 Task: Show all amenities of Terlingua, Texas, US.
Action: Mouse moved to (429, 166)
Screenshot: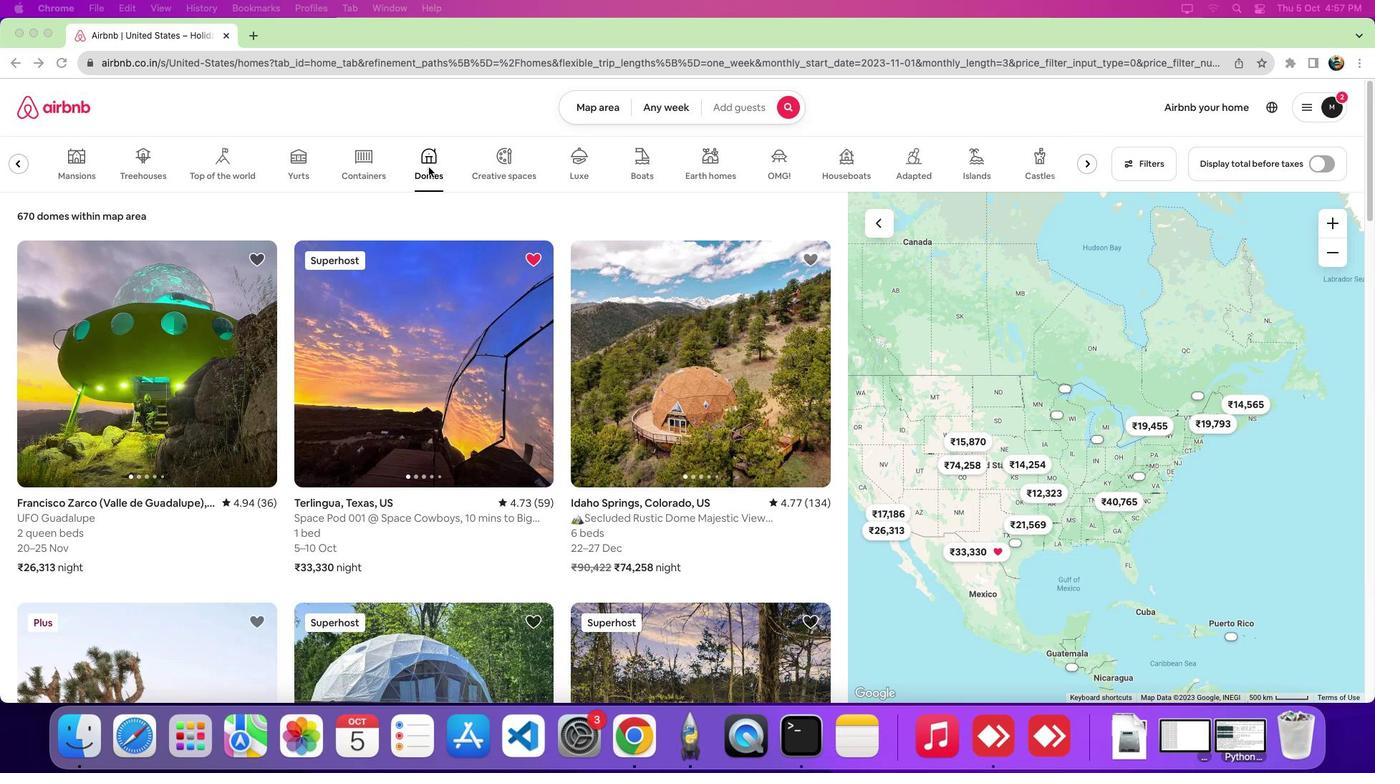 
Action: Mouse pressed left at (429, 166)
Screenshot: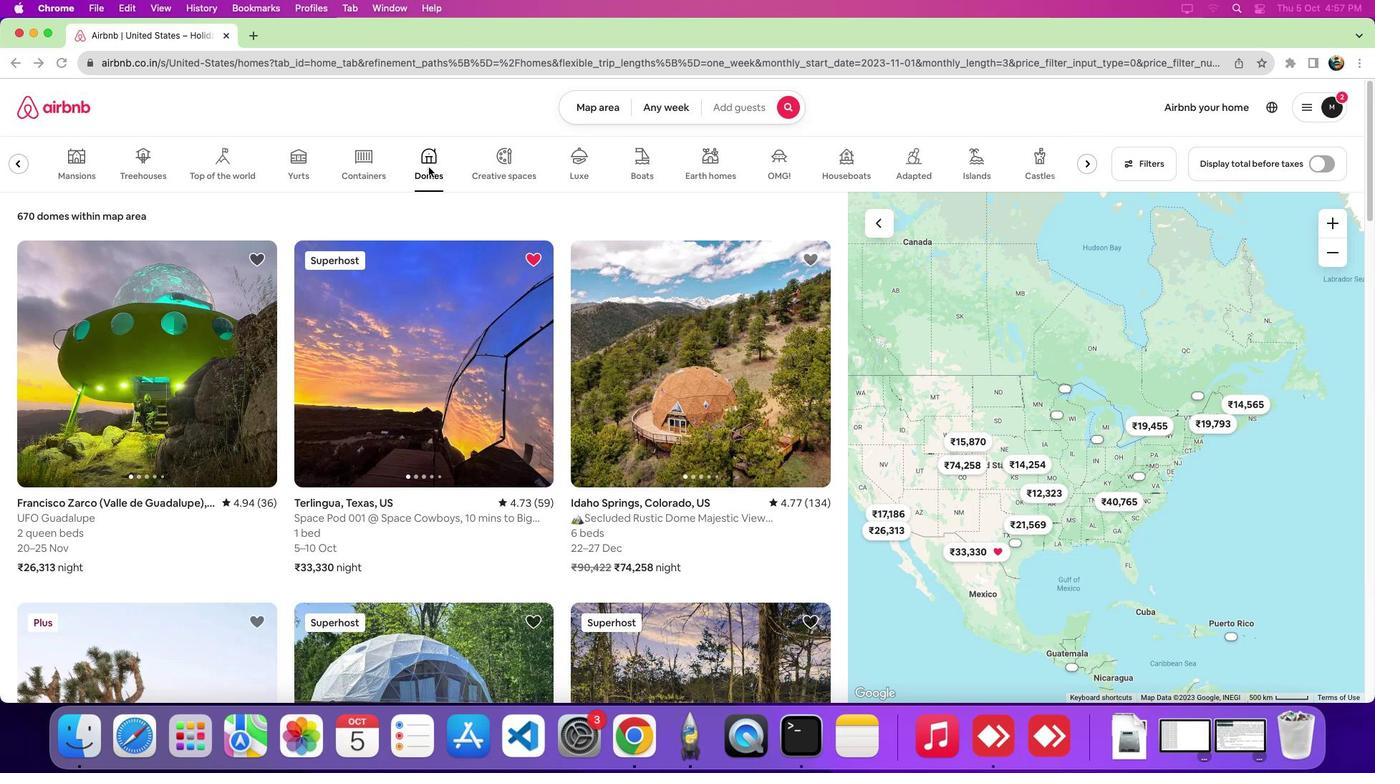 
Action: Mouse moved to (422, 340)
Screenshot: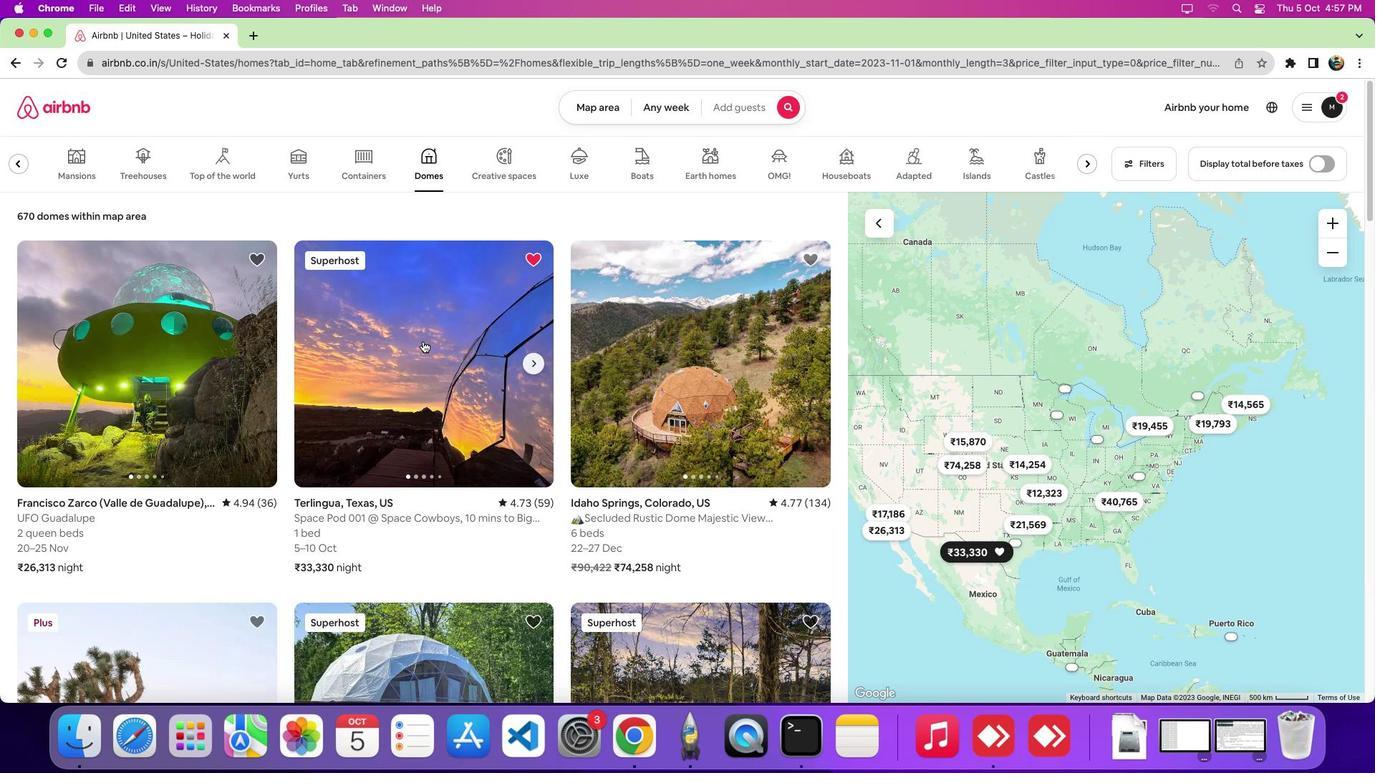 
Action: Mouse pressed left at (422, 340)
Screenshot: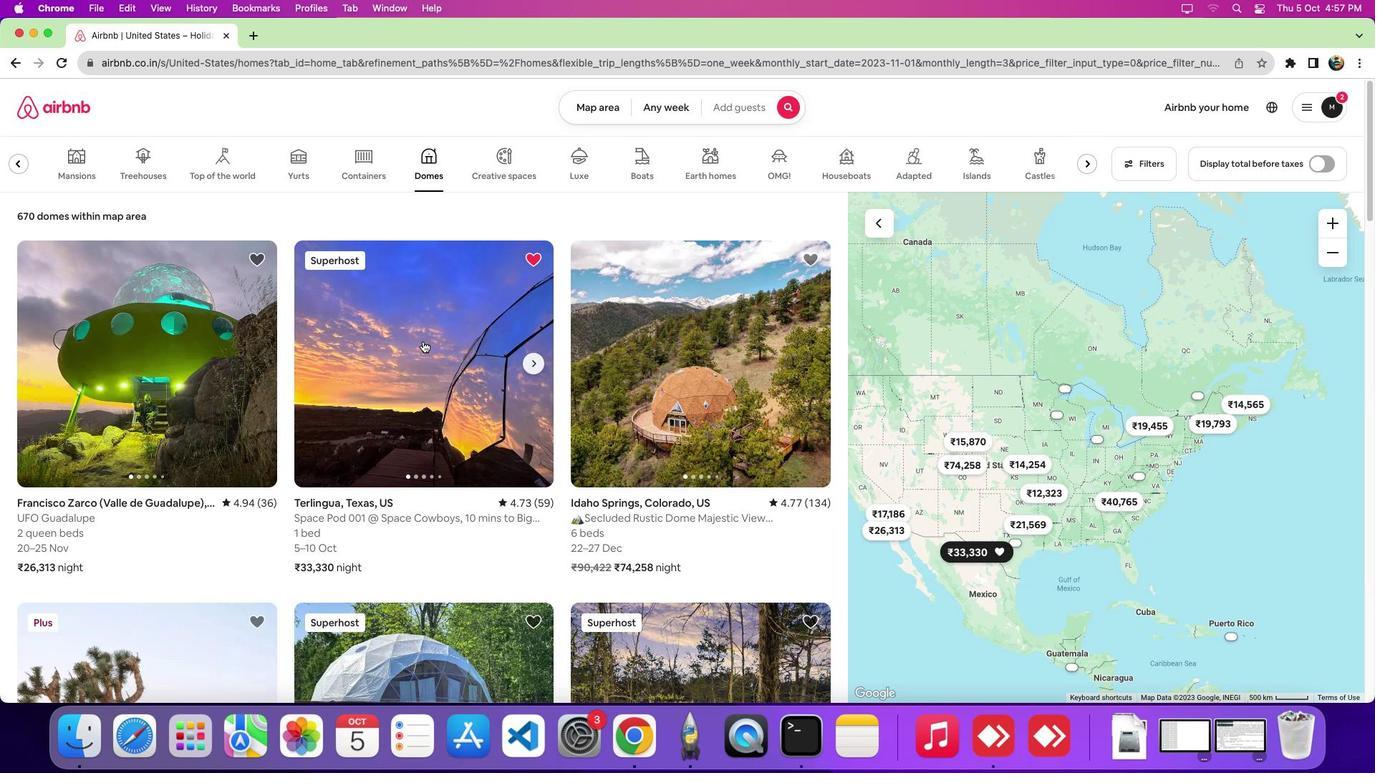 
Action: Mouse moved to (736, 364)
Screenshot: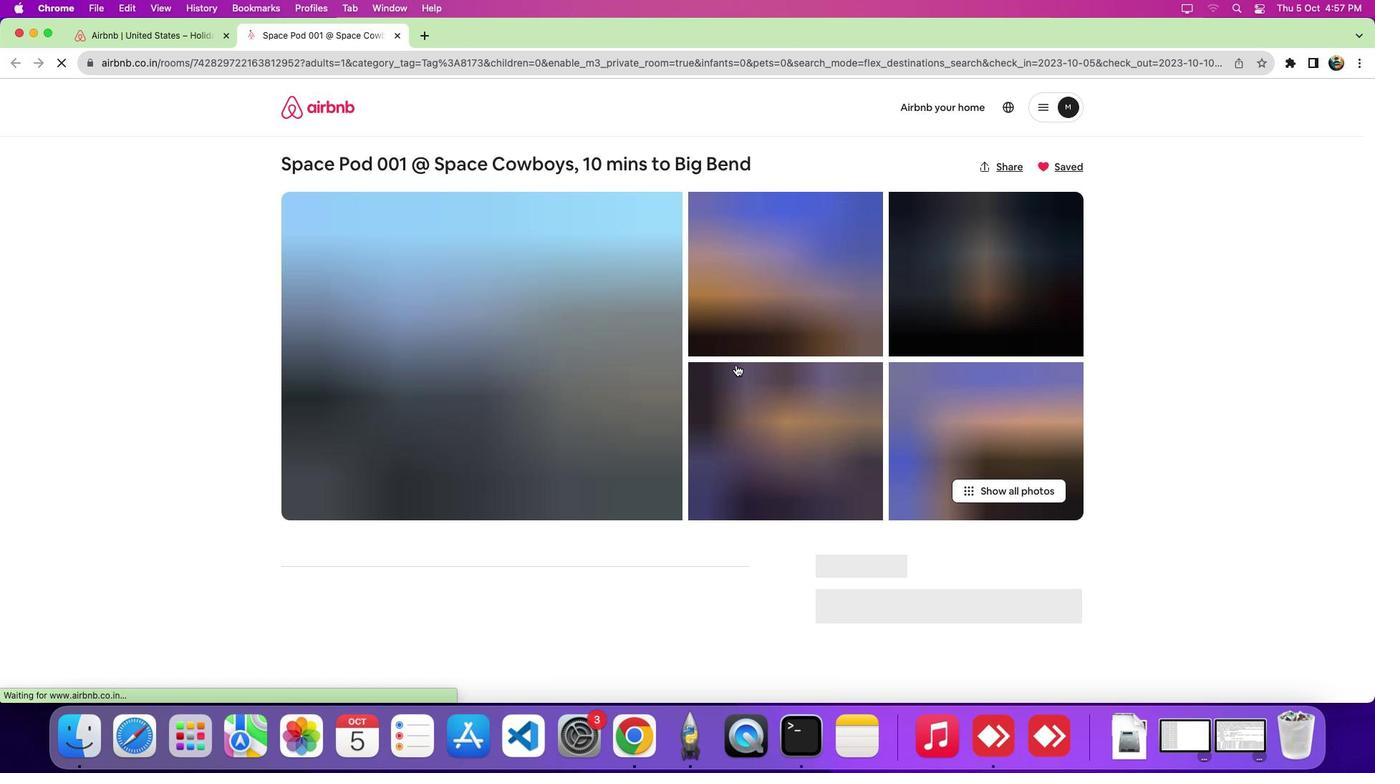 
Action: Mouse scrolled (736, 364) with delta (0, 0)
Screenshot: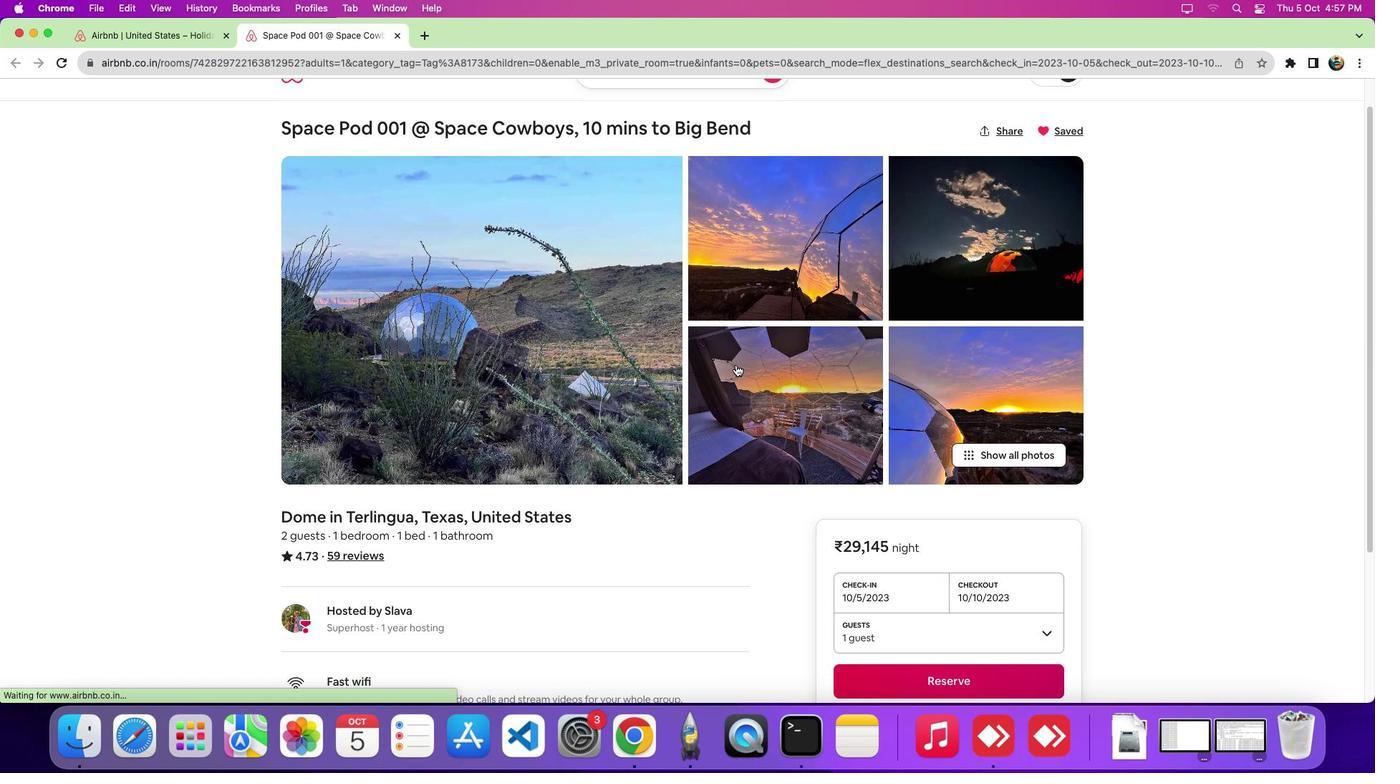 
Action: Mouse scrolled (736, 364) with delta (0, -1)
Screenshot: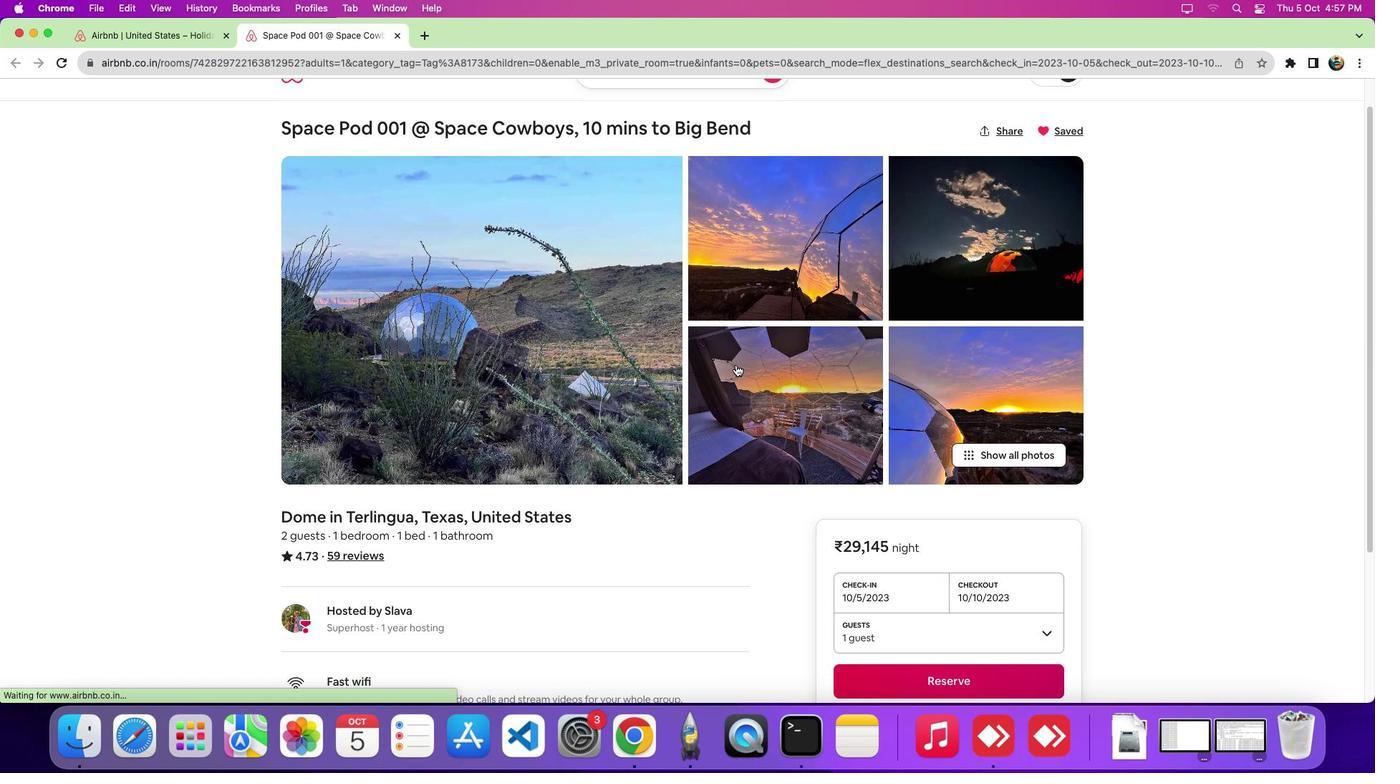 
Action: Mouse scrolled (736, 364) with delta (0, -6)
Screenshot: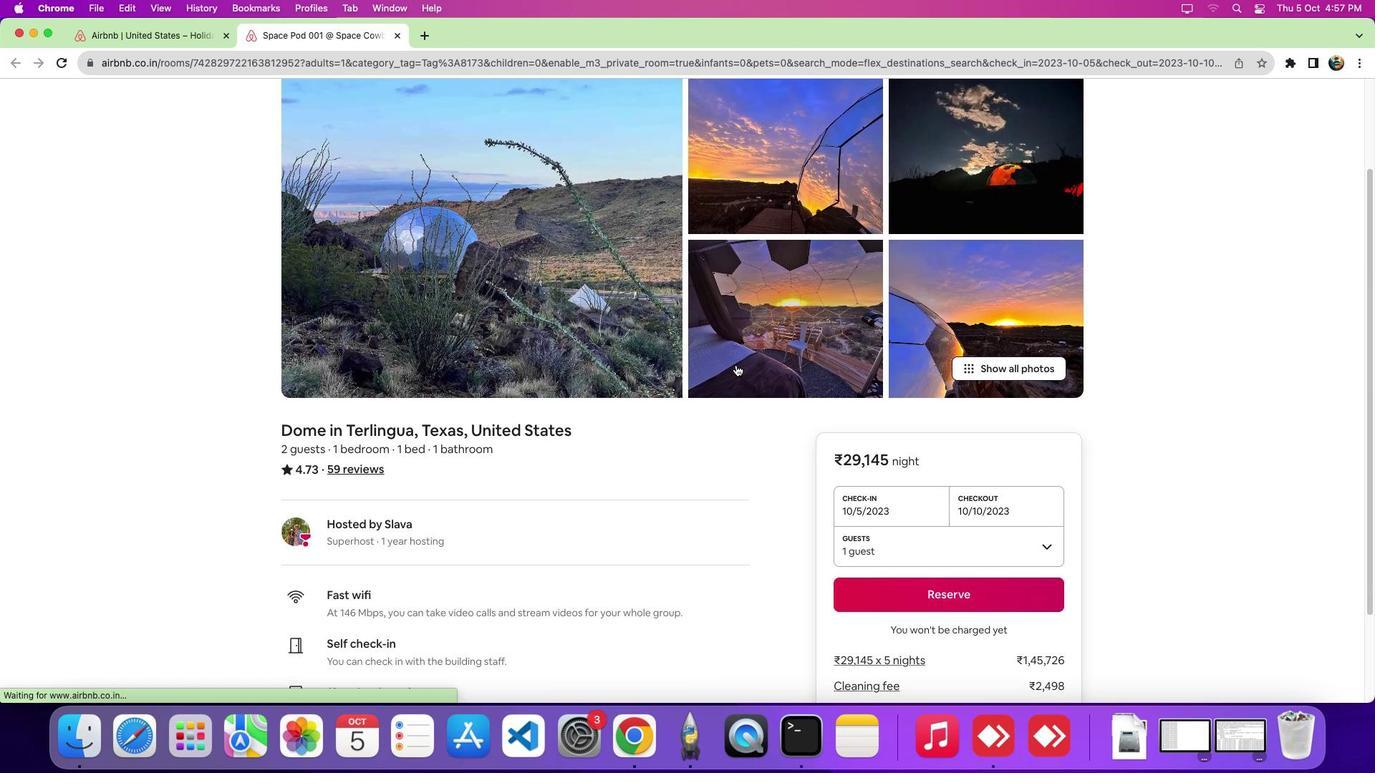 
Action: Mouse scrolled (736, 364) with delta (0, -9)
Screenshot: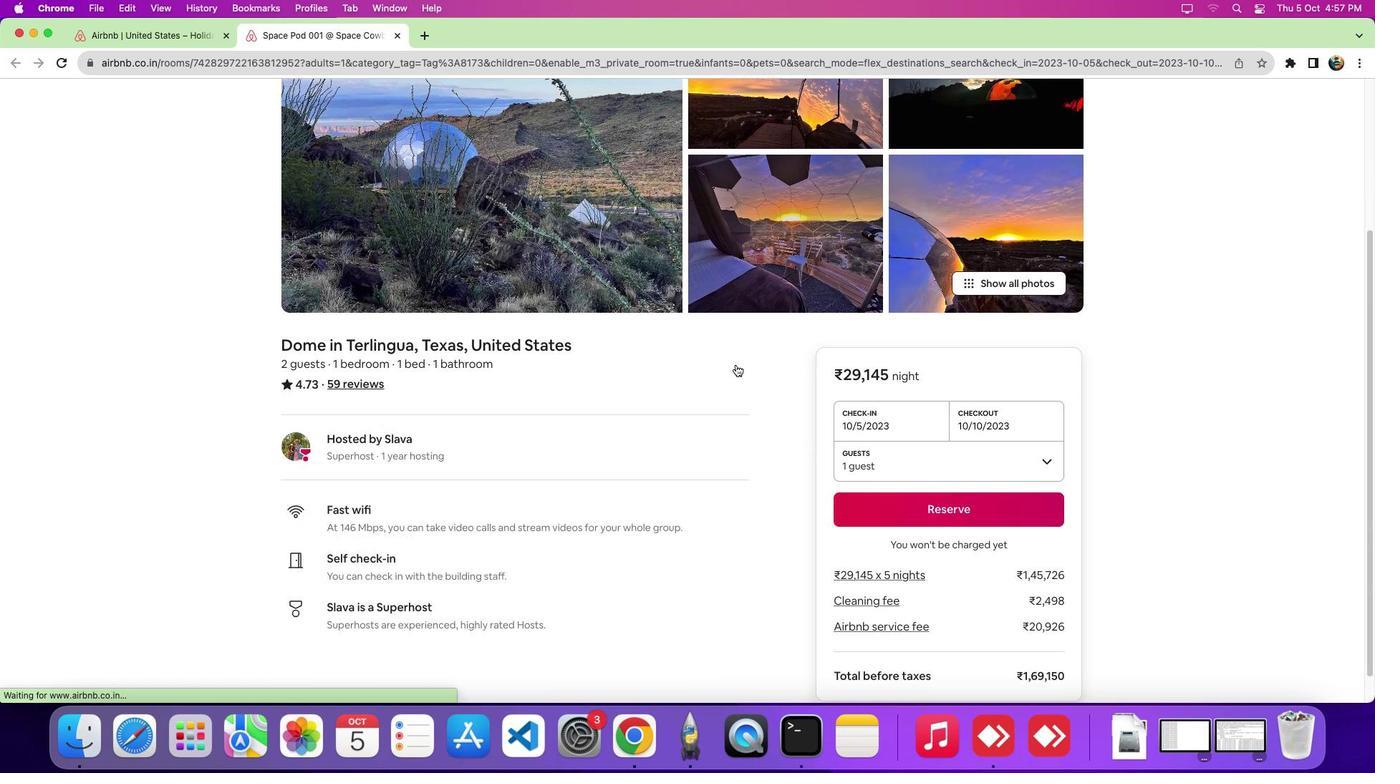 
Action: Mouse scrolled (736, 364) with delta (0, -10)
Screenshot: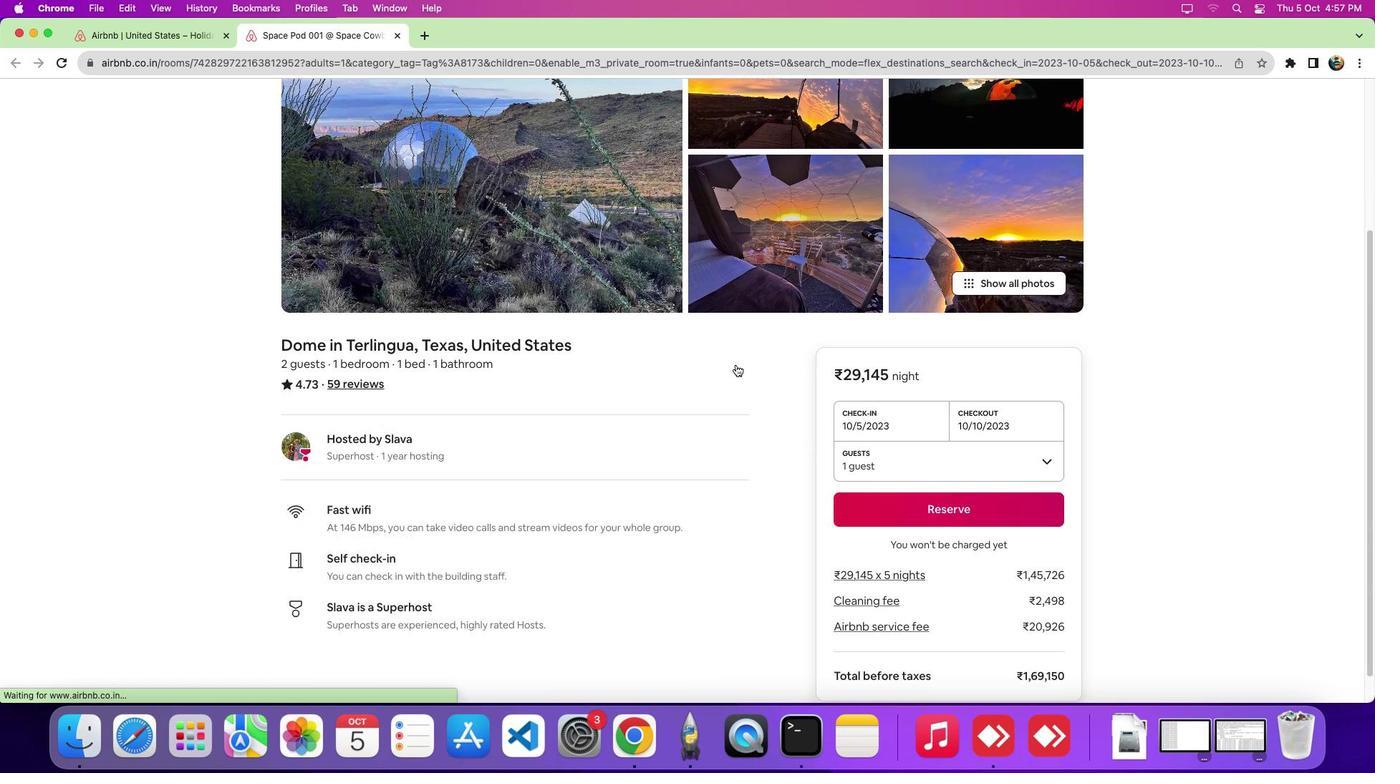 
Action: Mouse scrolled (736, 364) with delta (0, 0)
Screenshot: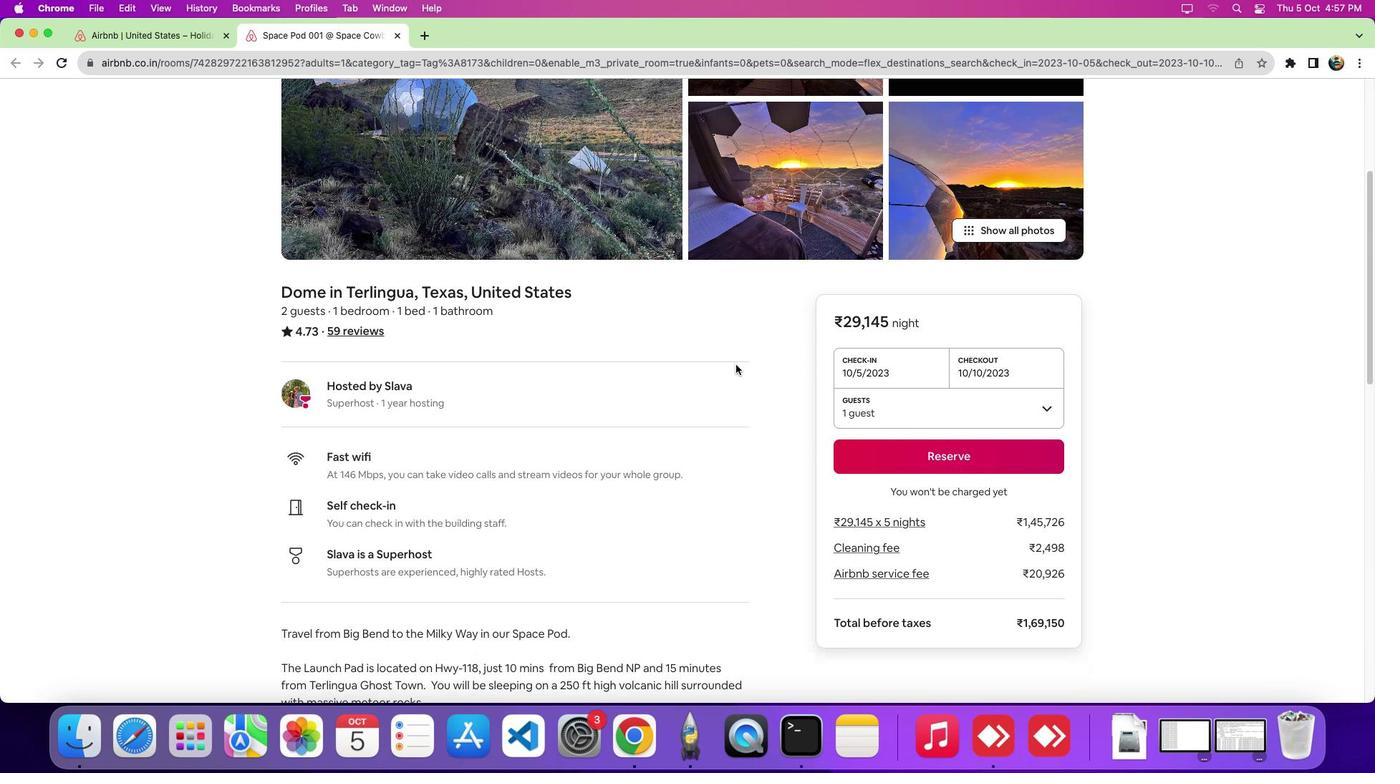 
Action: Mouse scrolled (736, 364) with delta (0, -1)
Screenshot: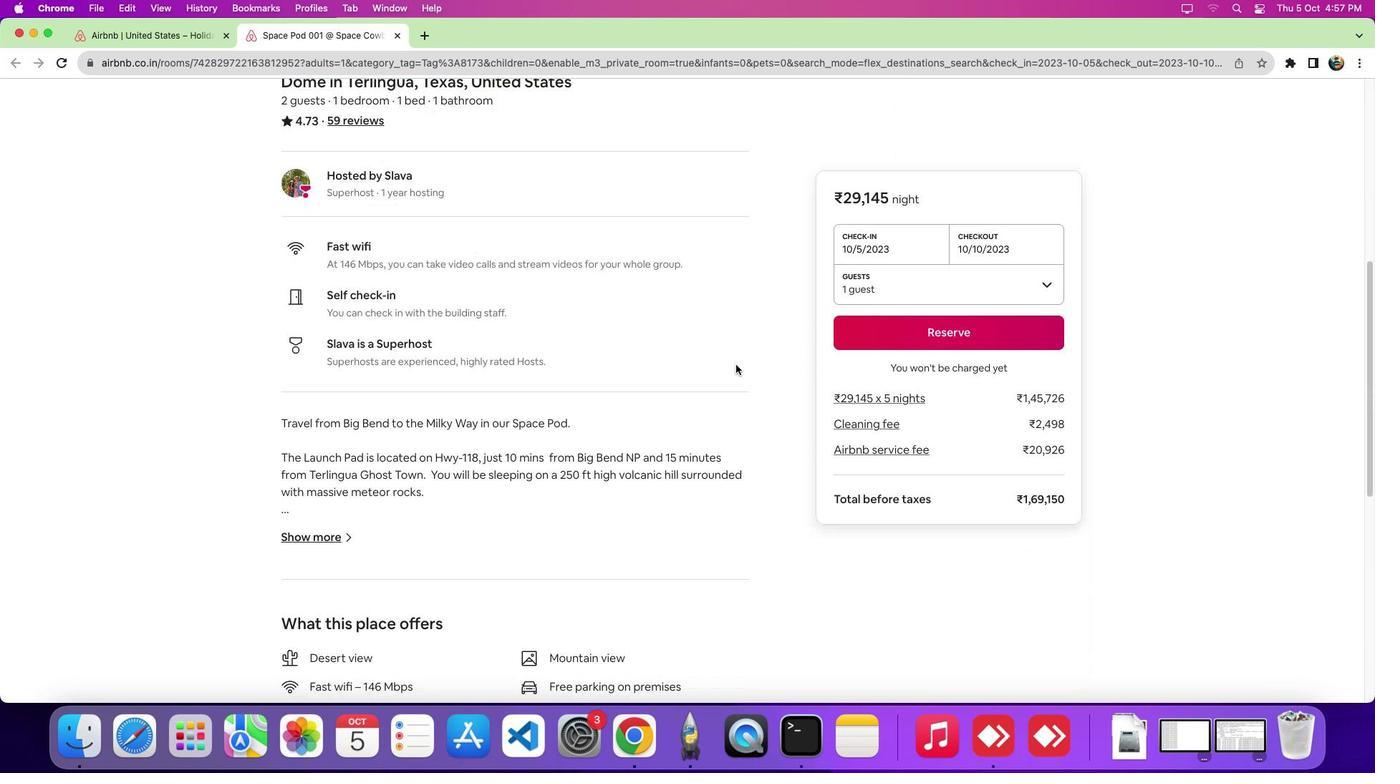 
Action: Mouse scrolled (736, 364) with delta (0, -6)
Screenshot: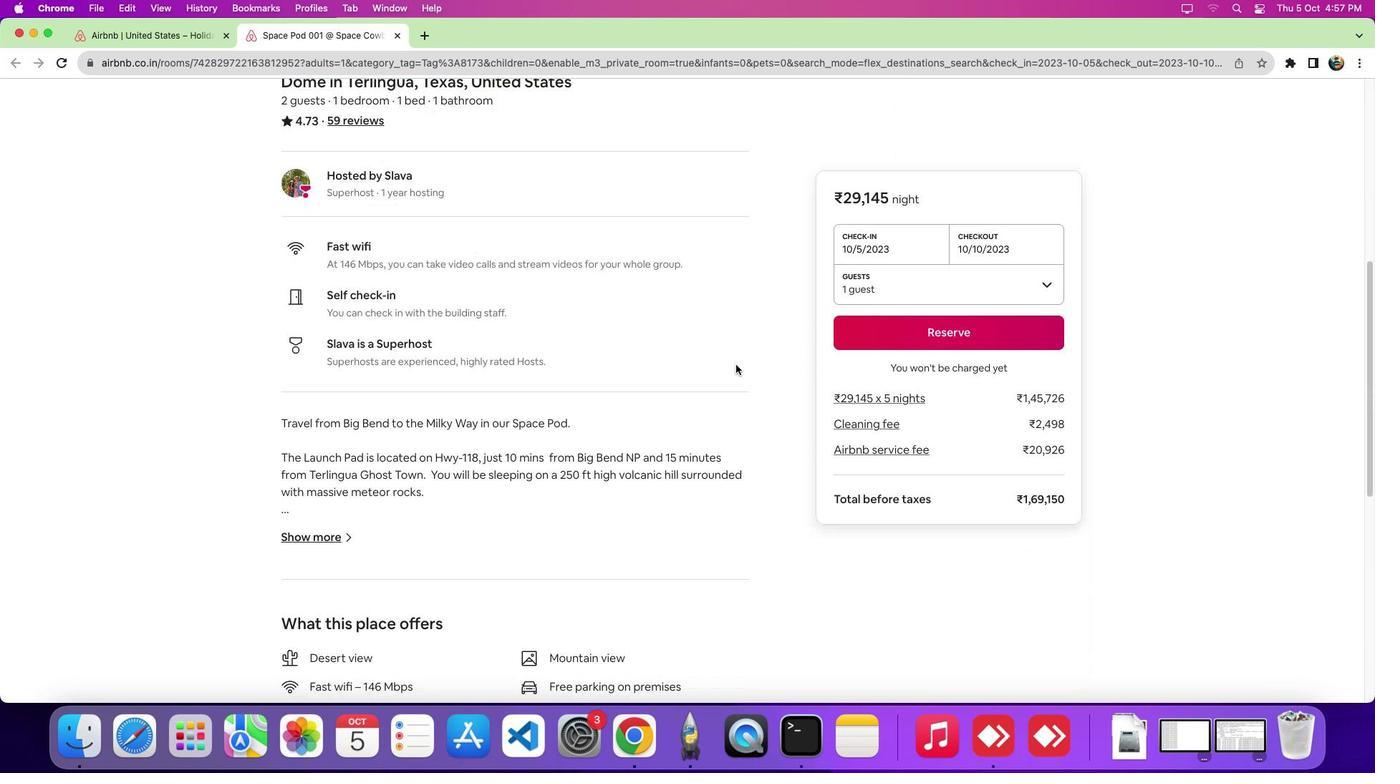 
Action: Mouse scrolled (736, 364) with delta (0, -9)
Screenshot: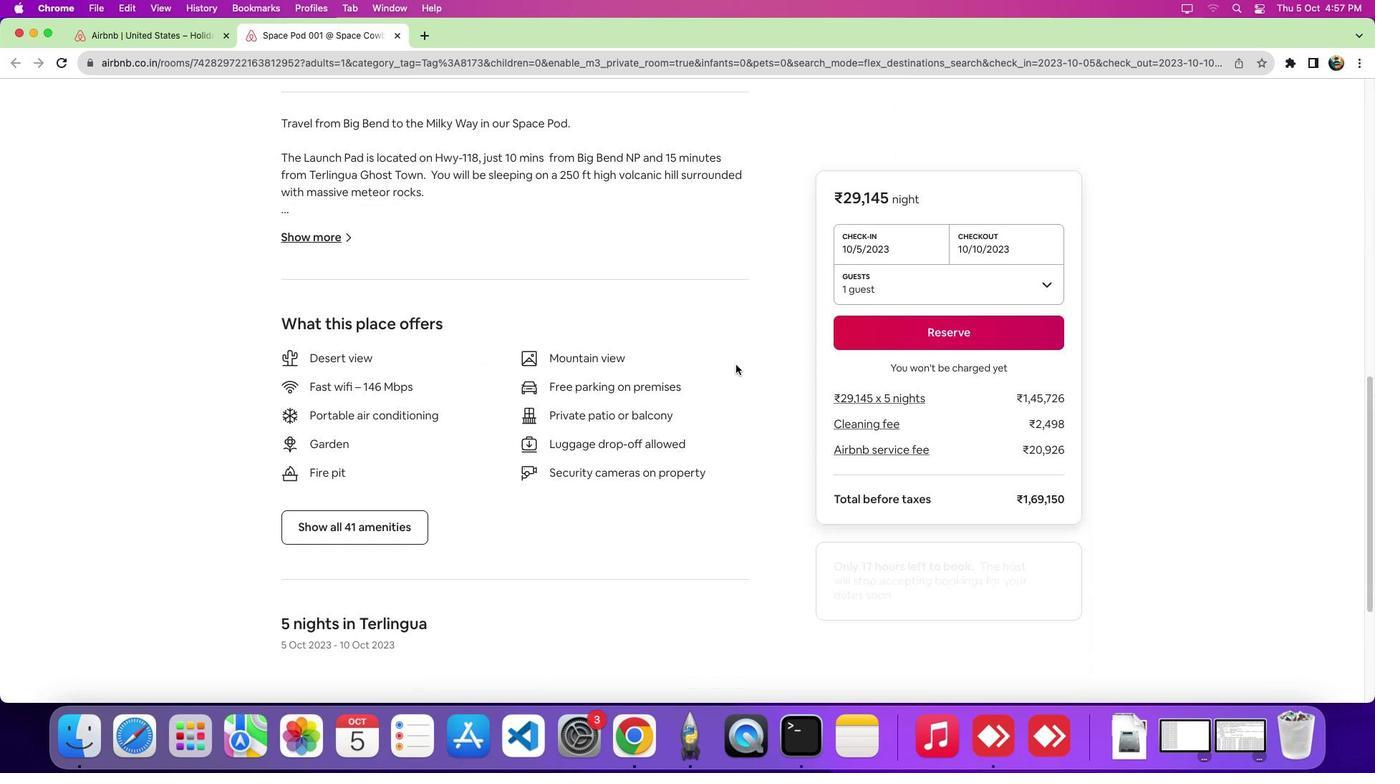 
Action: Mouse scrolled (736, 364) with delta (0, -10)
Screenshot: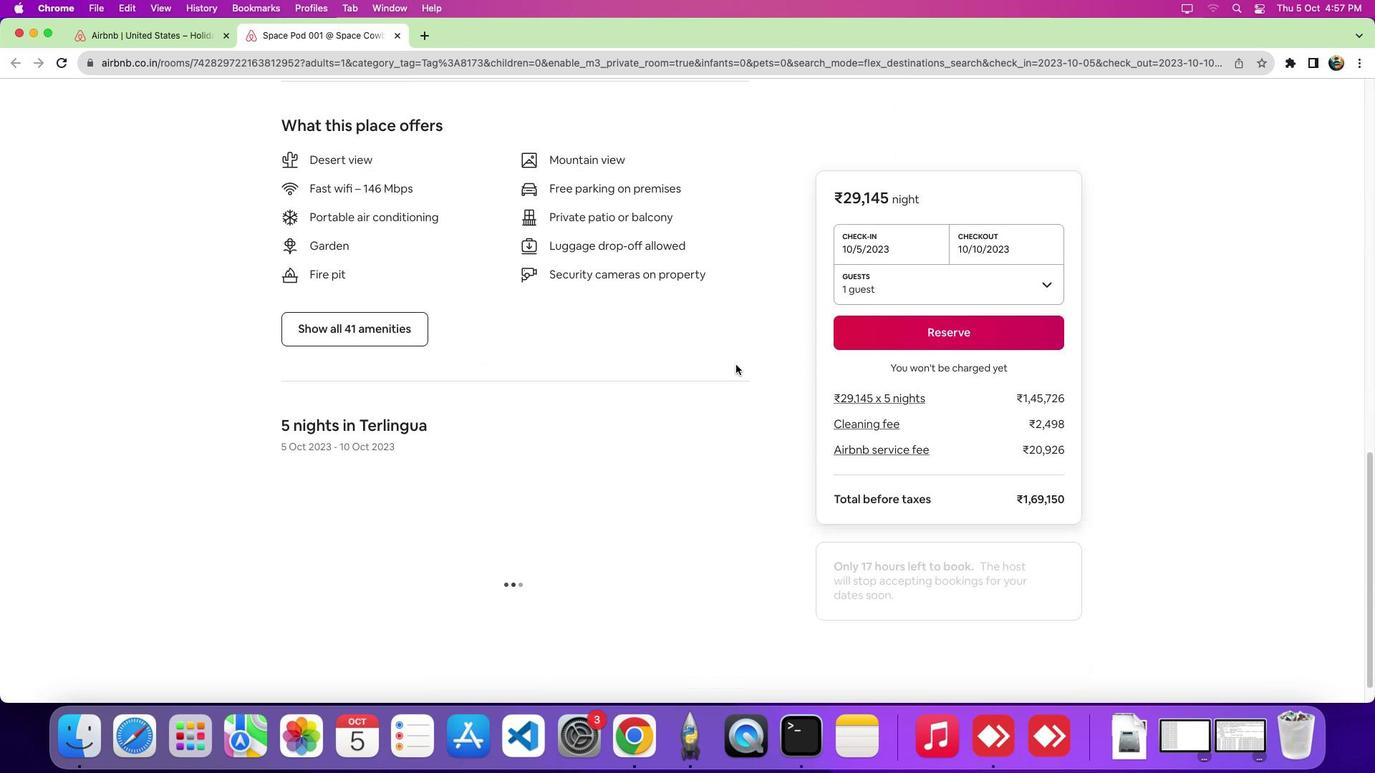 
Action: Mouse moved to (366, 113)
Screenshot: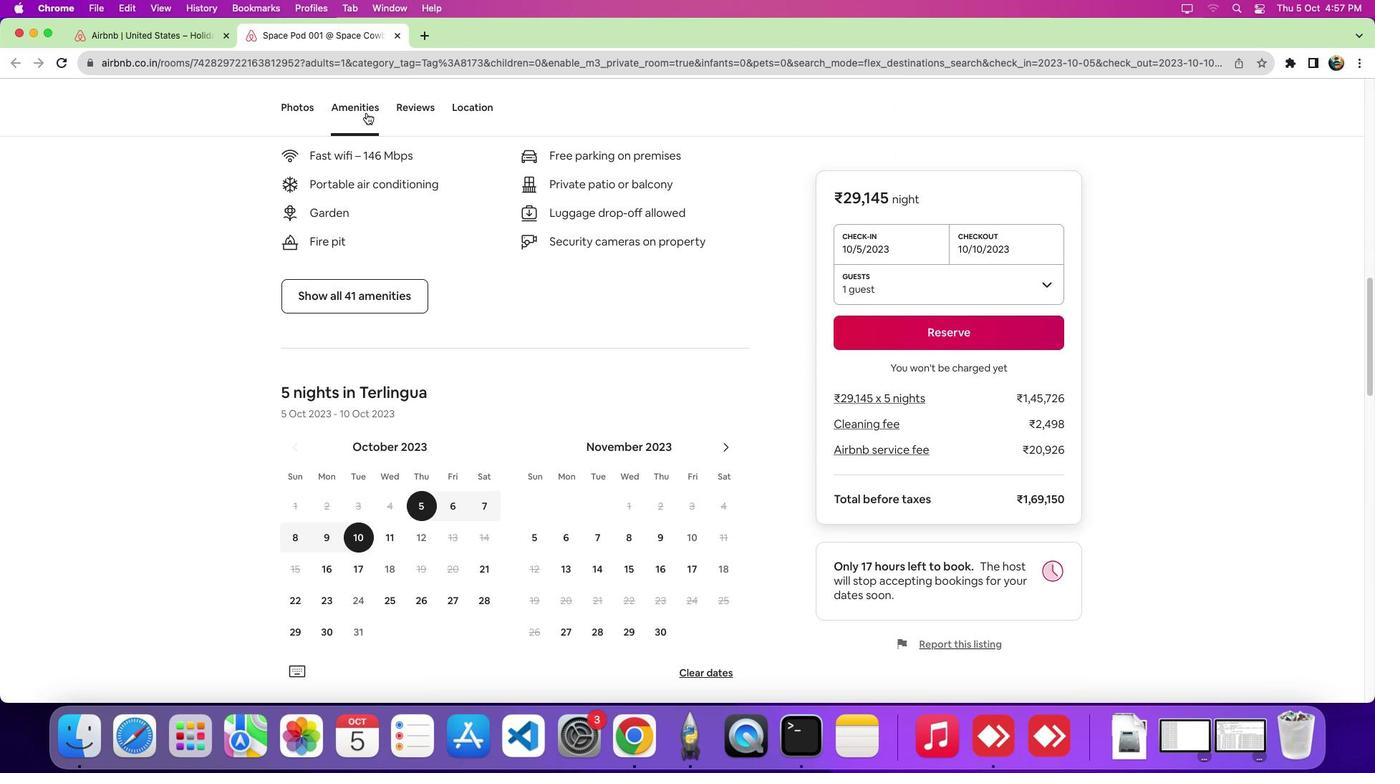 
Action: Mouse pressed left at (366, 113)
Screenshot: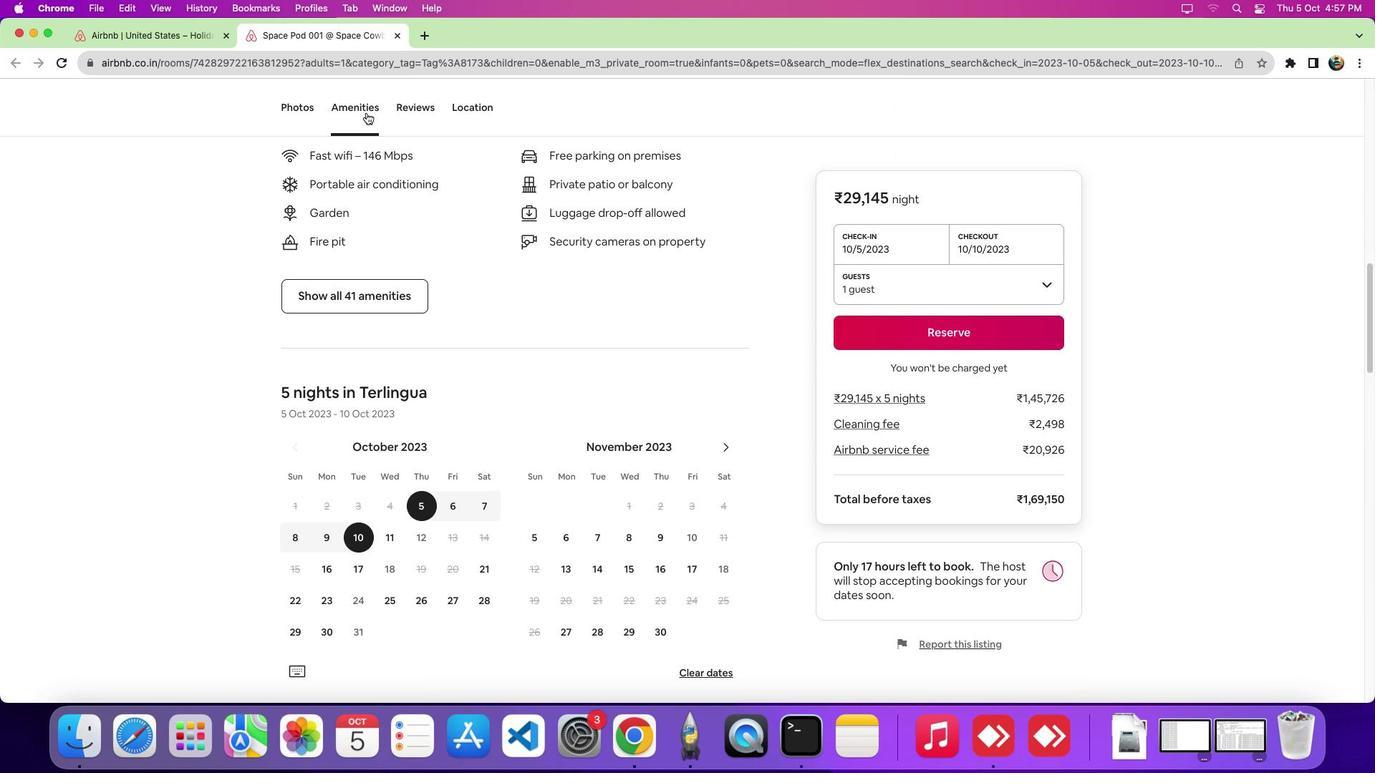 
Action: Mouse moved to (373, 377)
Screenshot: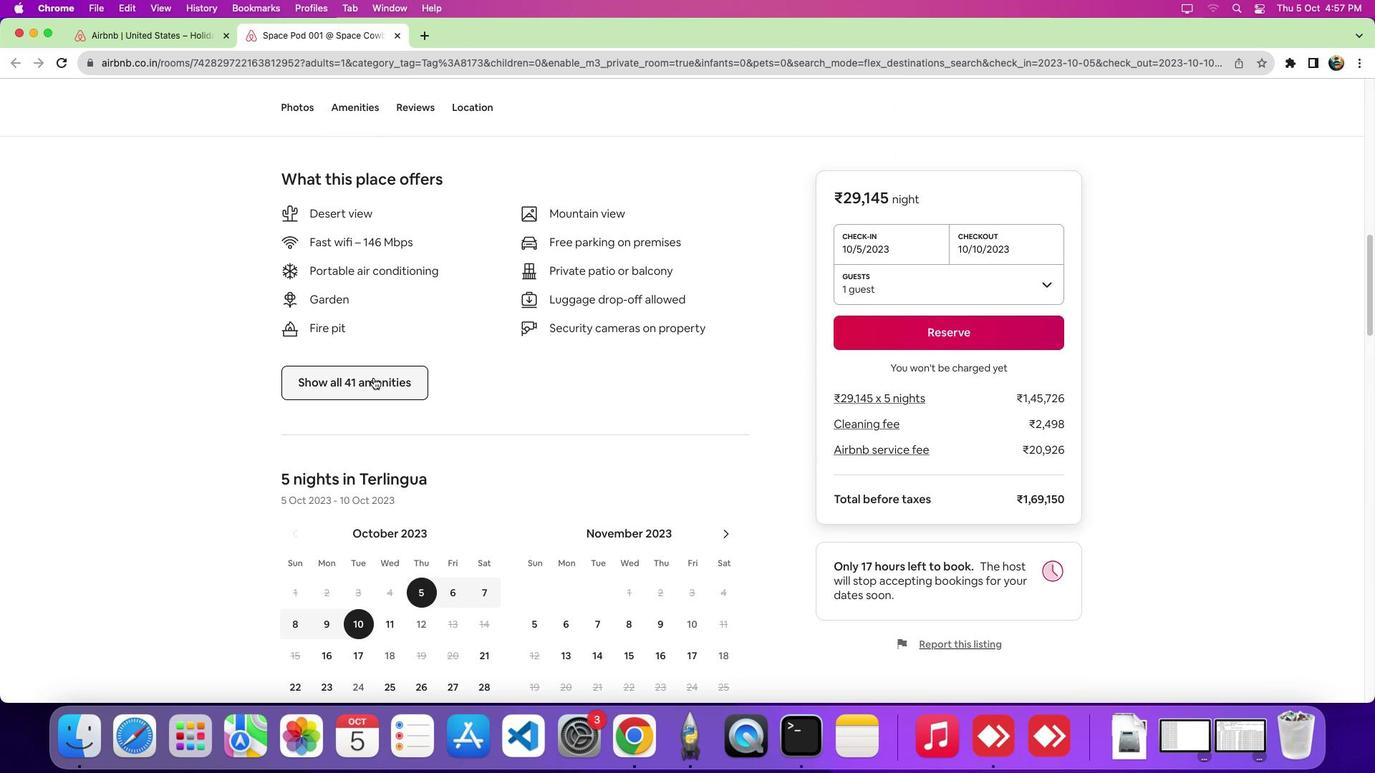 
Action: Mouse pressed left at (373, 377)
Screenshot: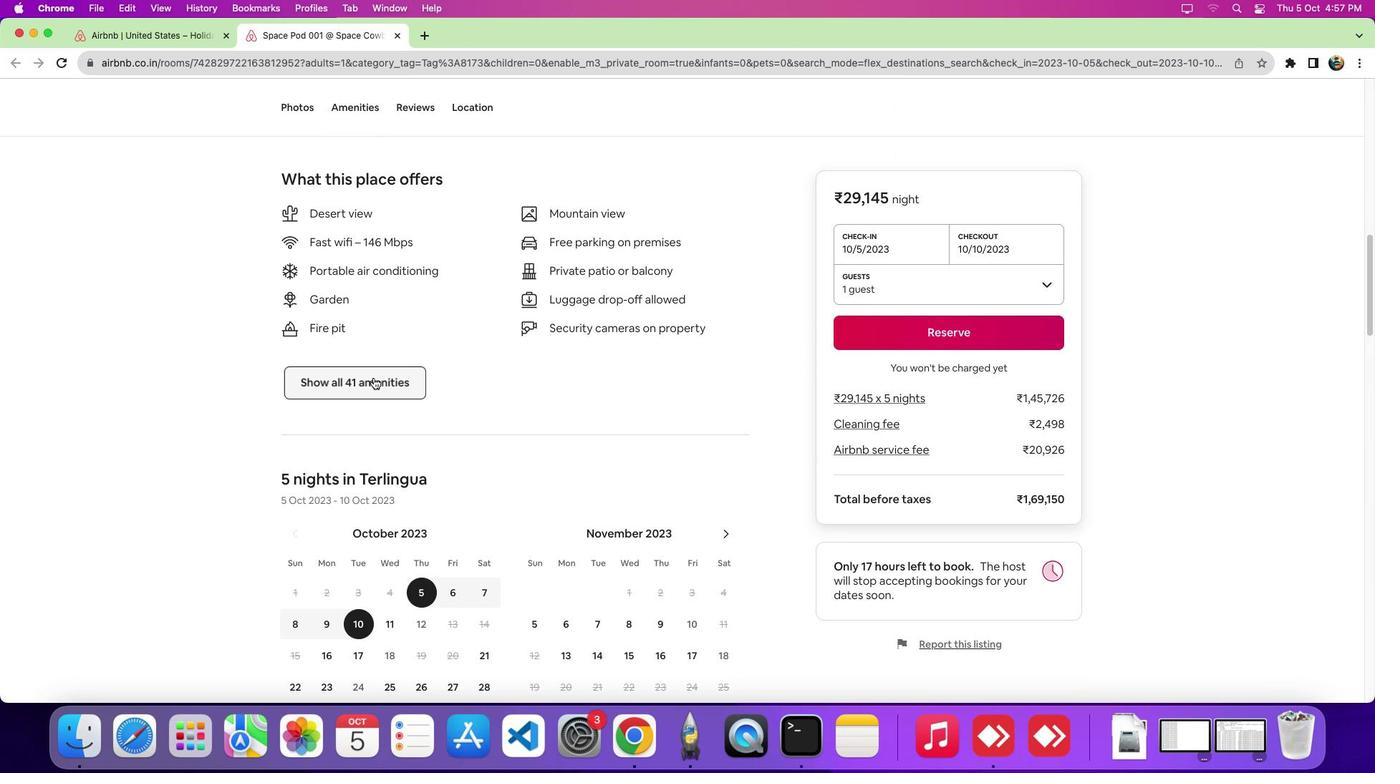 
Action: Mouse moved to (623, 356)
Screenshot: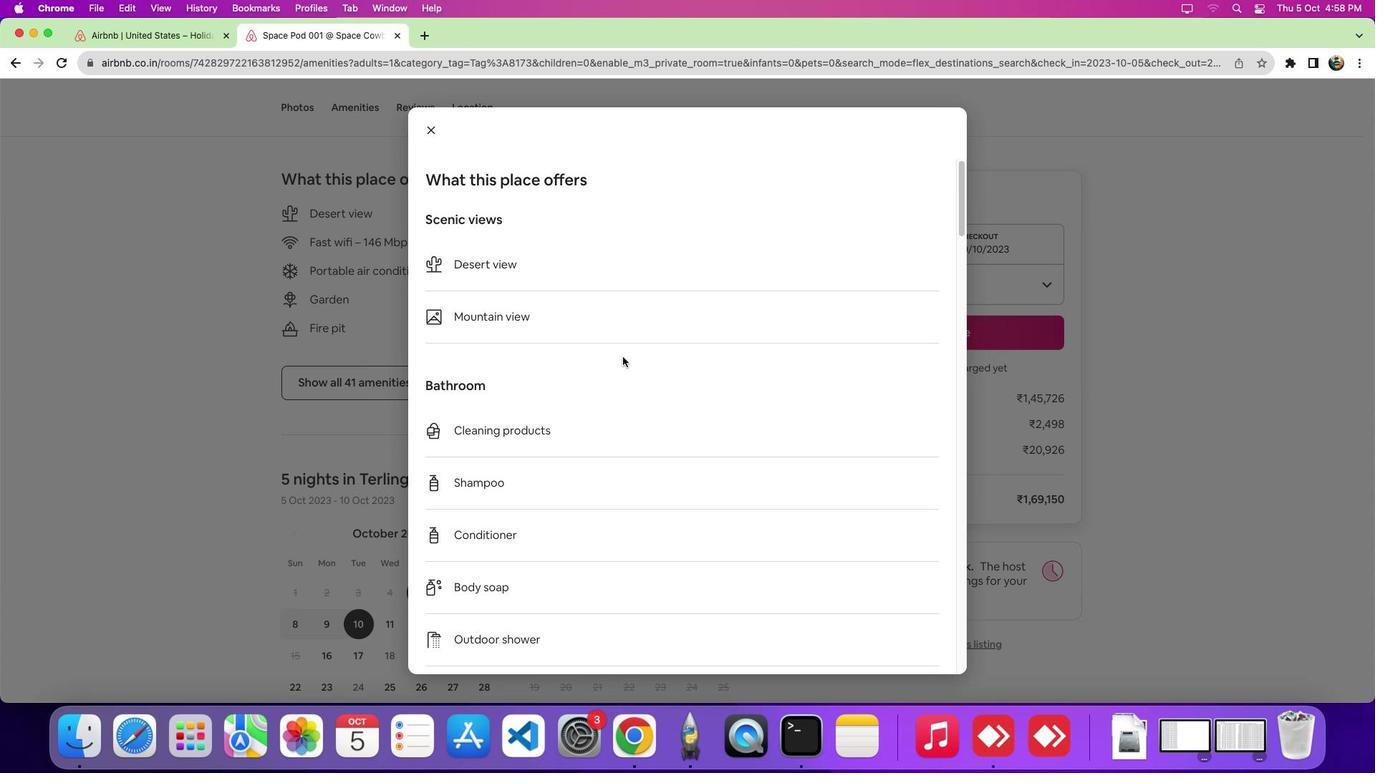 
Action: Mouse scrolled (623, 356) with delta (0, 0)
Screenshot: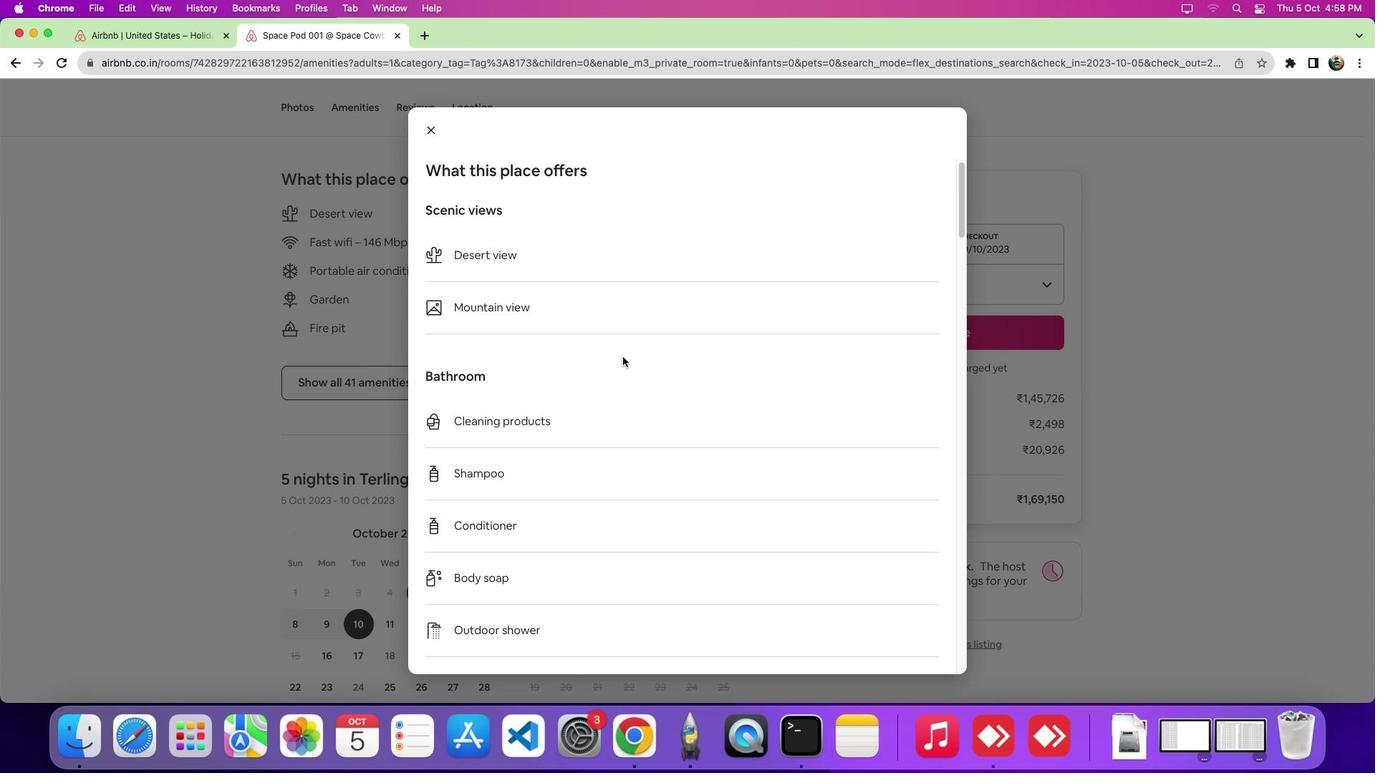 
Action: Mouse scrolled (623, 356) with delta (0, 0)
Screenshot: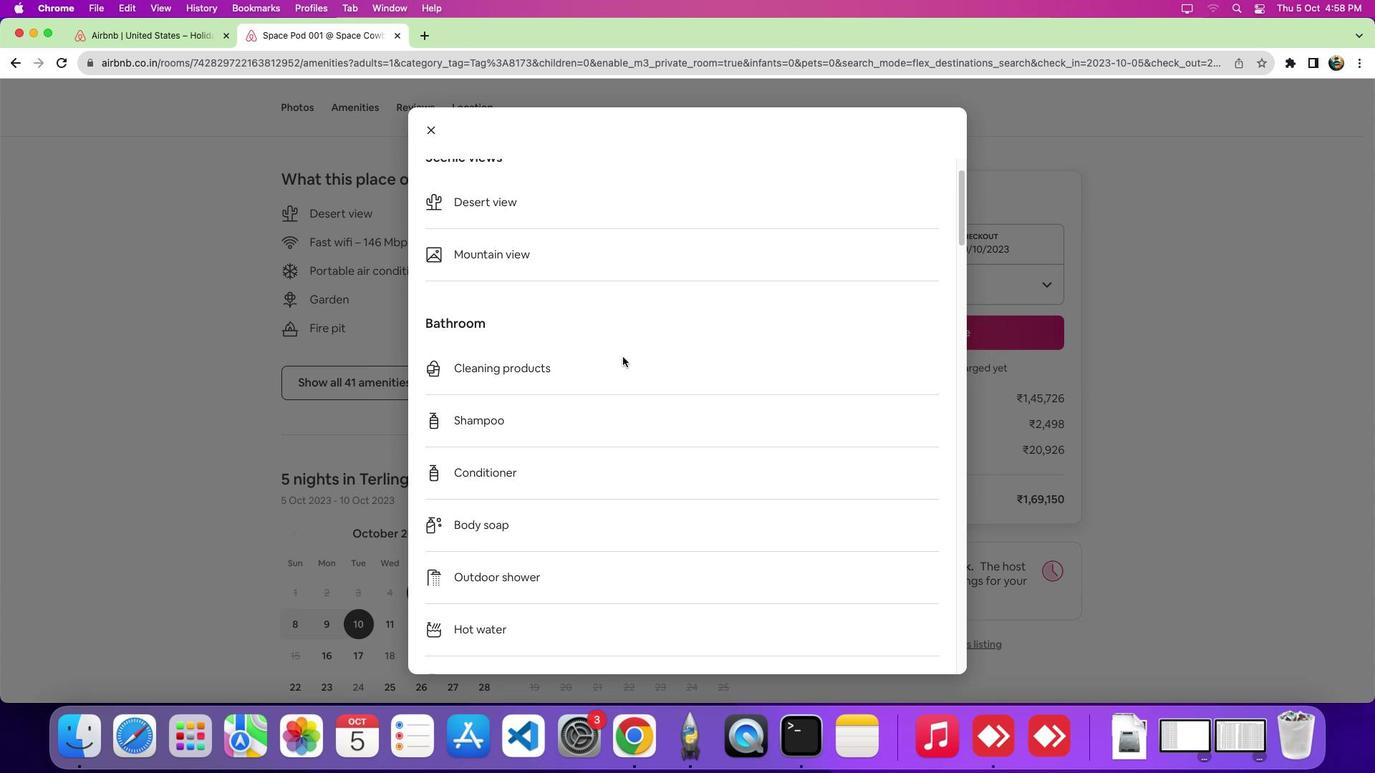 
Action: Mouse scrolled (623, 356) with delta (0, -4)
Screenshot: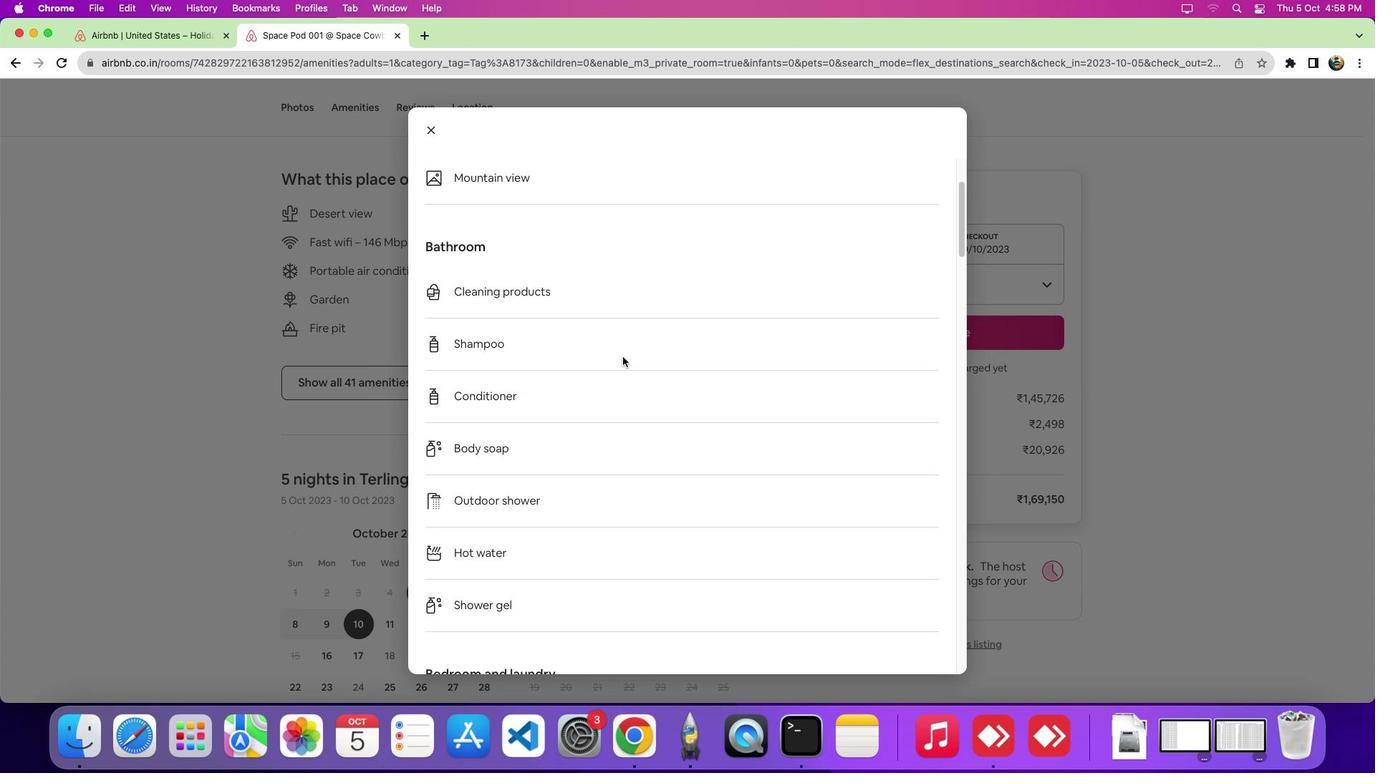 
